 Task: Make in the project AgileRapid a sprint 'Capacity Scaling Sprint'. Create in the project AgileRapid a sprint 'Capacity Scaling Sprint'. Add in the project AgileRapid a sprint 'Capacity Scaling Sprint'
Action: Mouse moved to (159, 47)
Screenshot: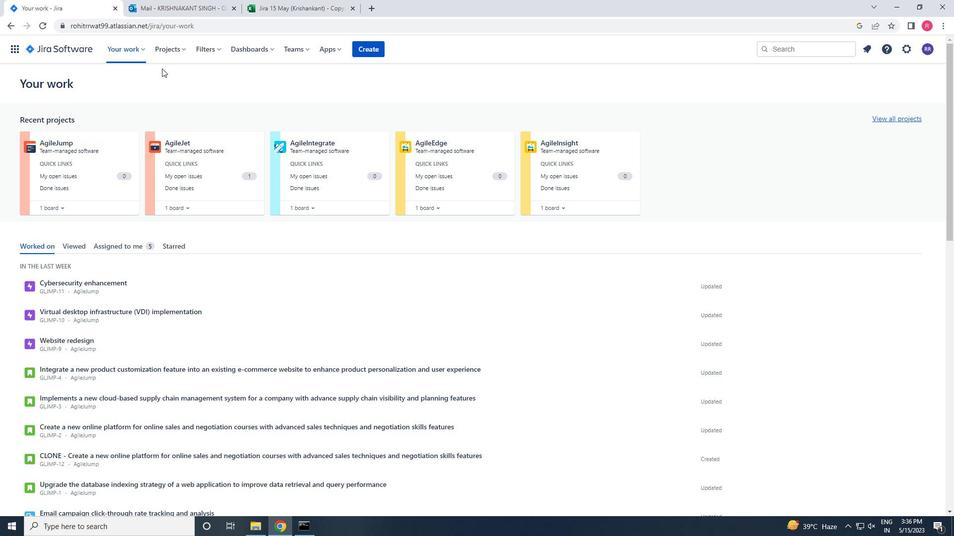 
Action: Mouse pressed left at (159, 47)
Screenshot: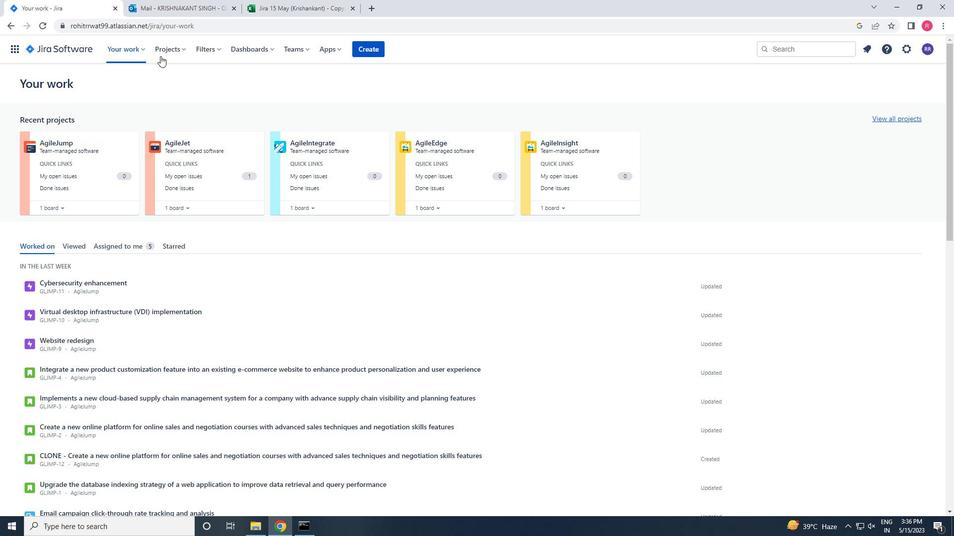 
Action: Mouse moved to (200, 103)
Screenshot: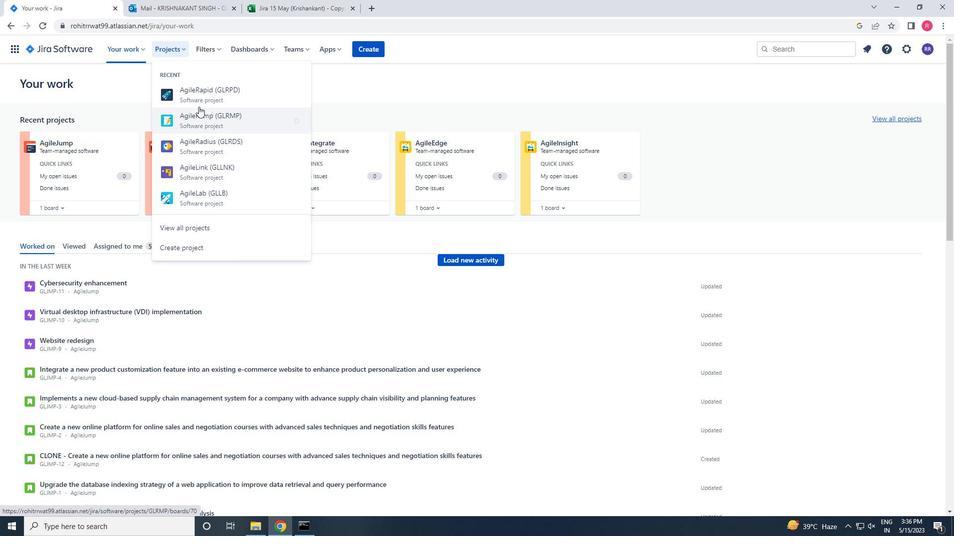 
Action: Mouse pressed left at (200, 103)
Screenshot: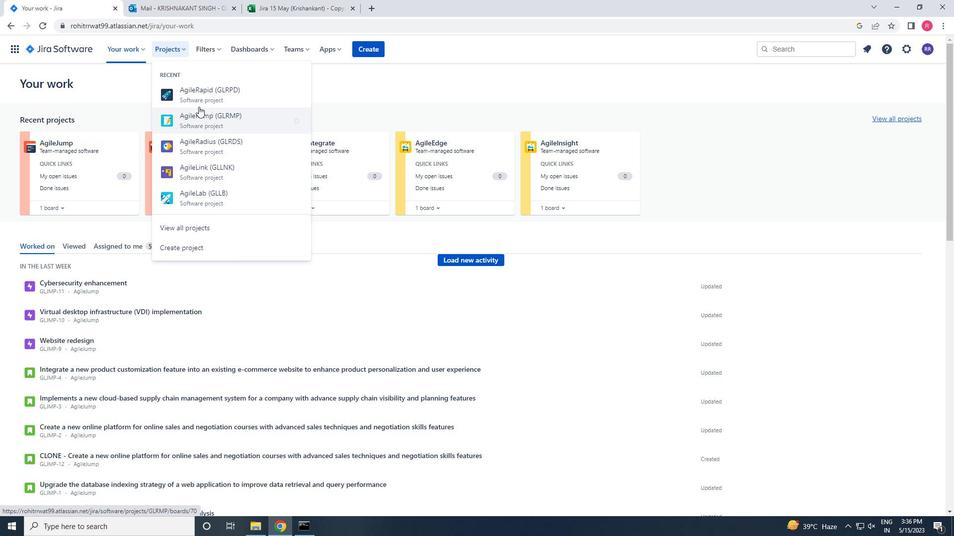 
Action: Mouse moved to (60, 148)
Screenshot: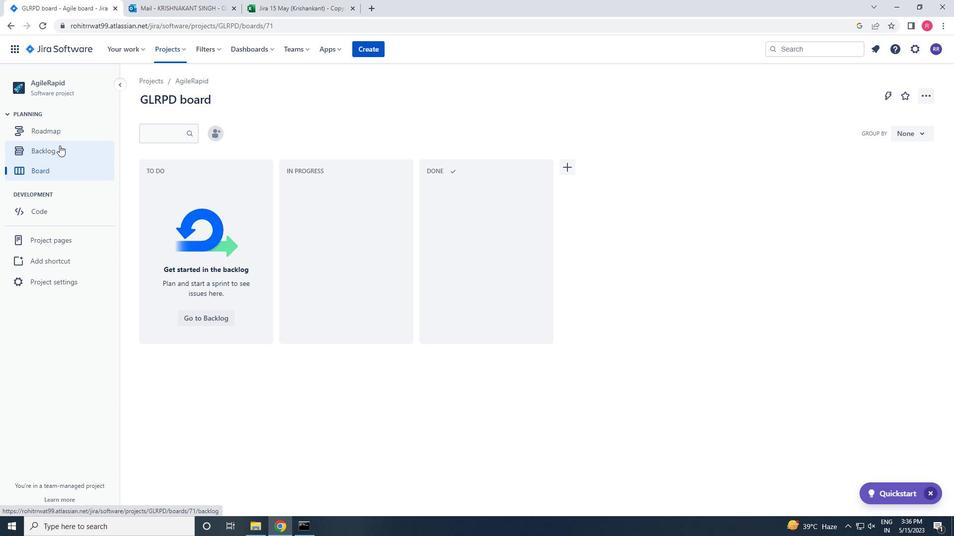 
Action: Mouse pressed left at (60, 148)
Screenshot: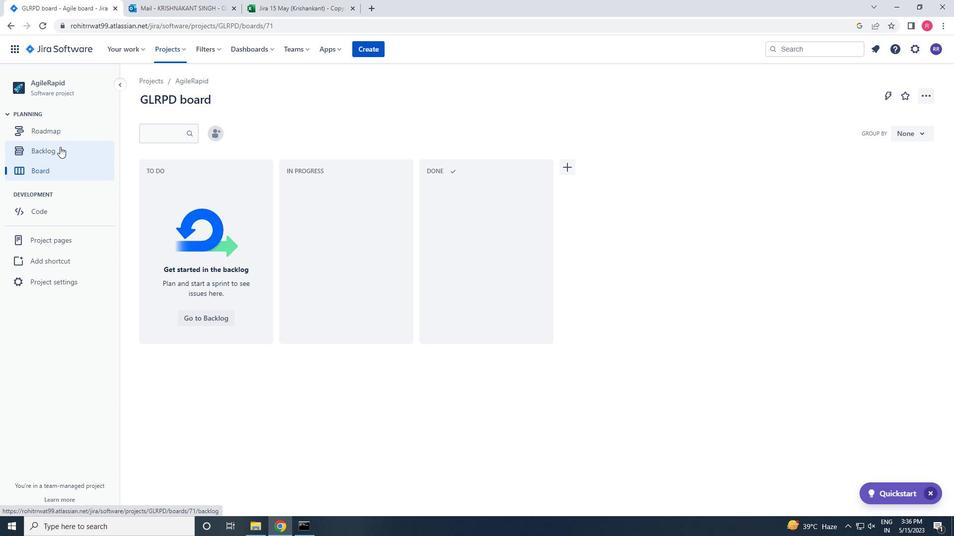 
Action: Mouse moved to (892, 159)
Screenshot: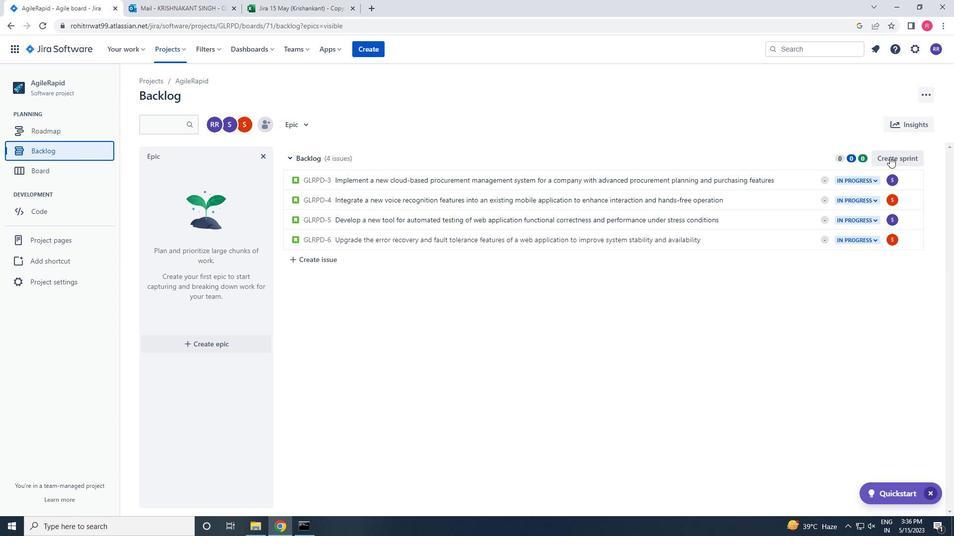 
Action: Mouse pressed left at (892, 159)
Screenshot: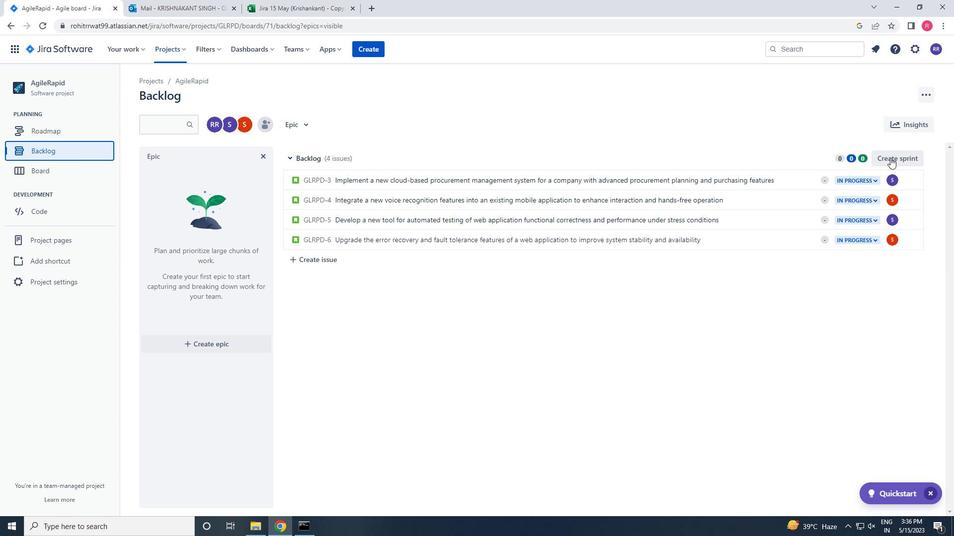 
Action: Mouse moved to (349, 160)
Screenshot: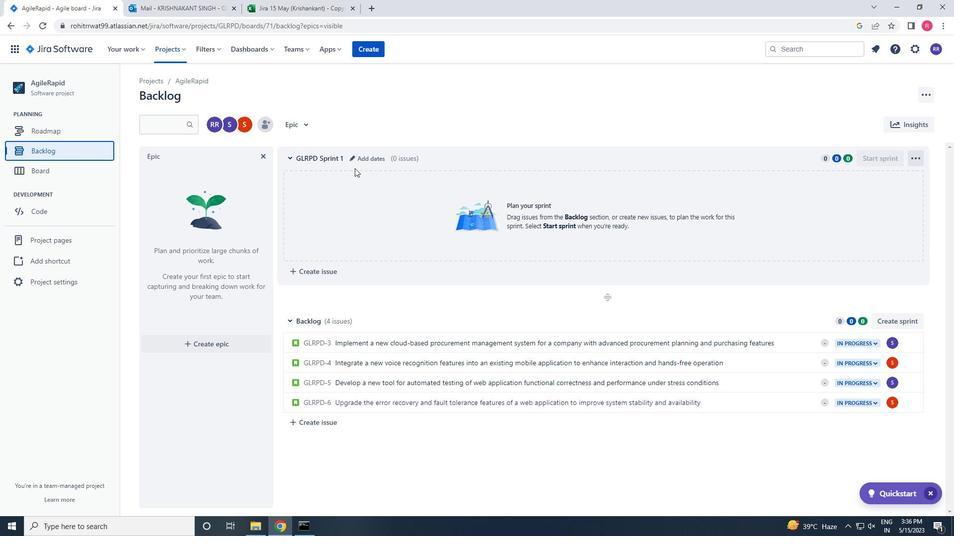 
Action: Mouse pressed left at (349, 160)
Screenshot: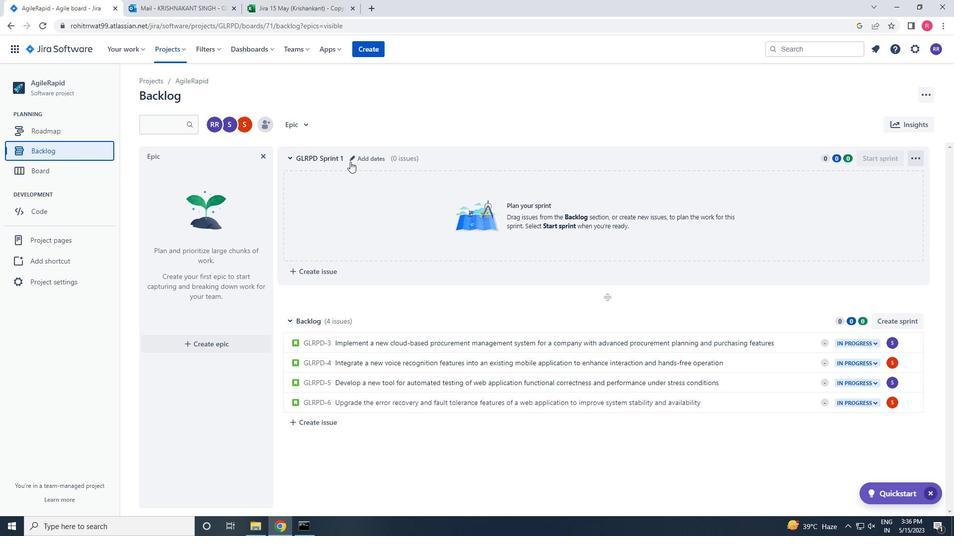 
Action: Mouse moved to (266, 225)
Screenshot: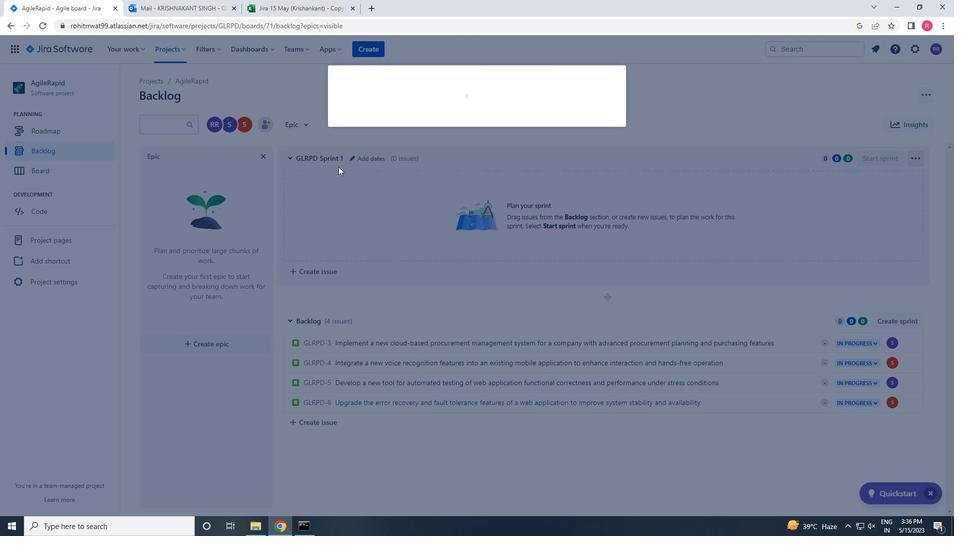 
Action: Key pressed <Key.backspace><Key.backspace><Key.backspace><Key.backspace><Key.backspace><Key.backspace><Key.backspace><Key.backspace><Key.backspace><Key.backspace><Key.backspace><Key.backspace><Key.backspace><Key.backspace><Key.backspace><Key.backspace><Key.backspace><Key.backspace><Key.backspace><Key.backspace><Key.backspace><Key.shift>C
Screenshot: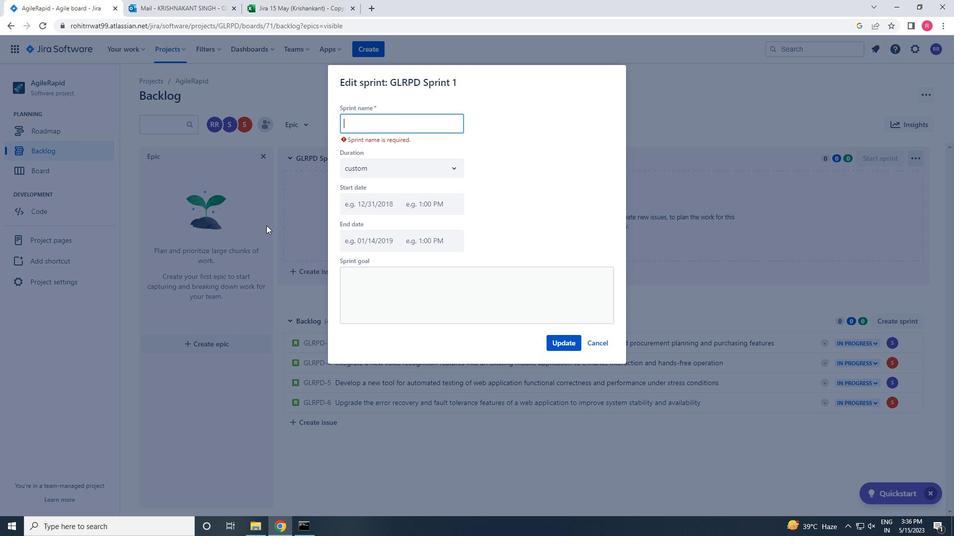 
Action: Mouse moved to (242, 392)
Screenshot: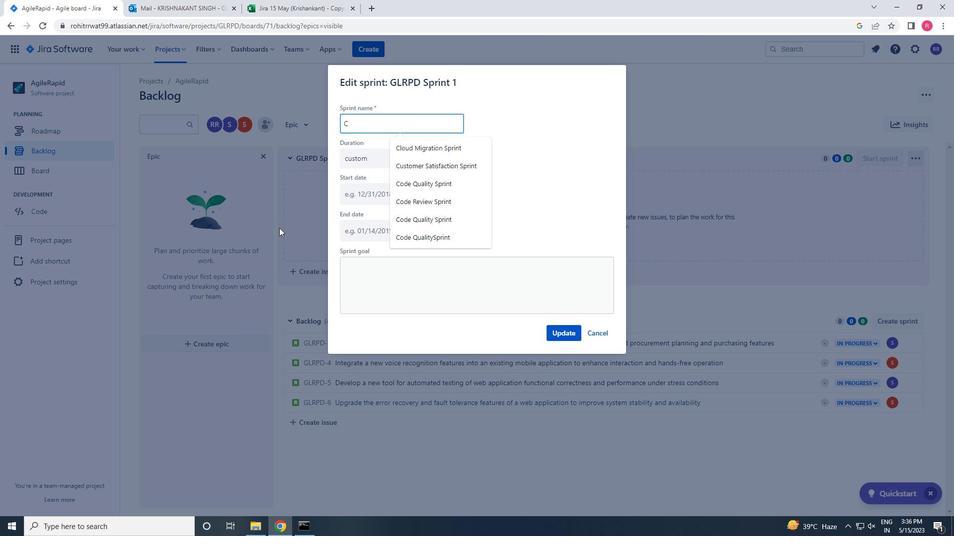 
Action: Key pressed APACITY<Key.space><Key.shift><Key.shift><Key.shift><Key.shift><Key.shift>SCALING<Key.space><Key.shift>SPRINT<Key.space>
Screenshot: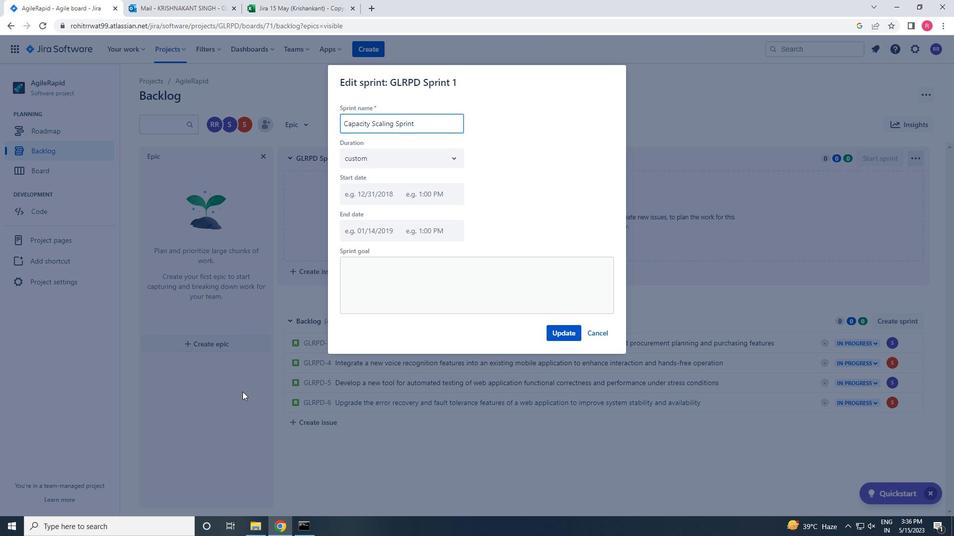 
Action: Mouse moved to (561, 344)
Screenshot: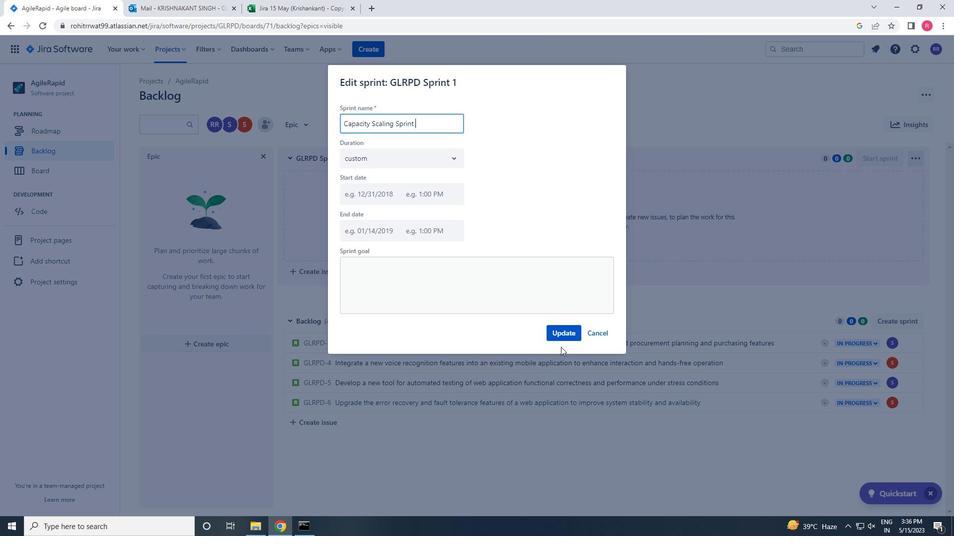 
Action: Mouse pressed left at (561, 344)
Screenshot: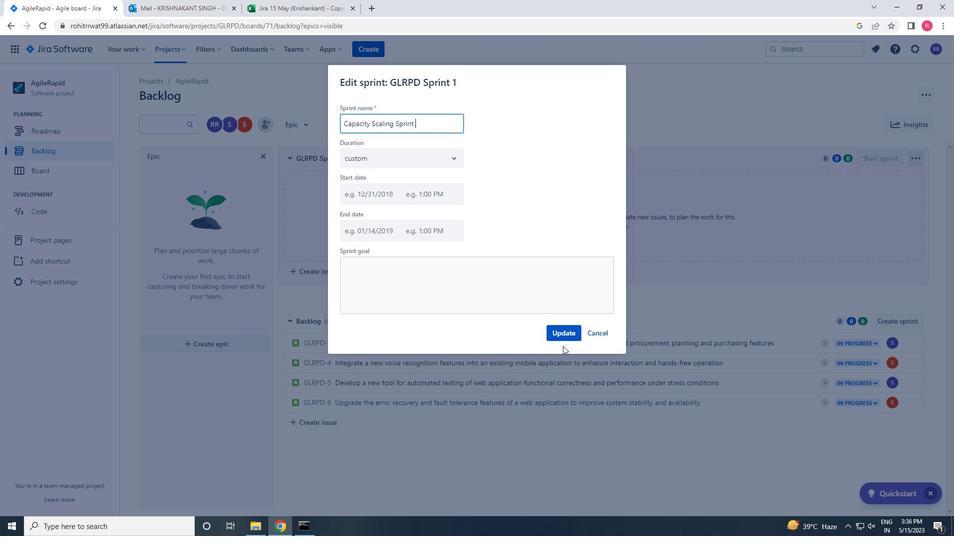 
Action: Mouse moved to (555, 316)
Screenshot: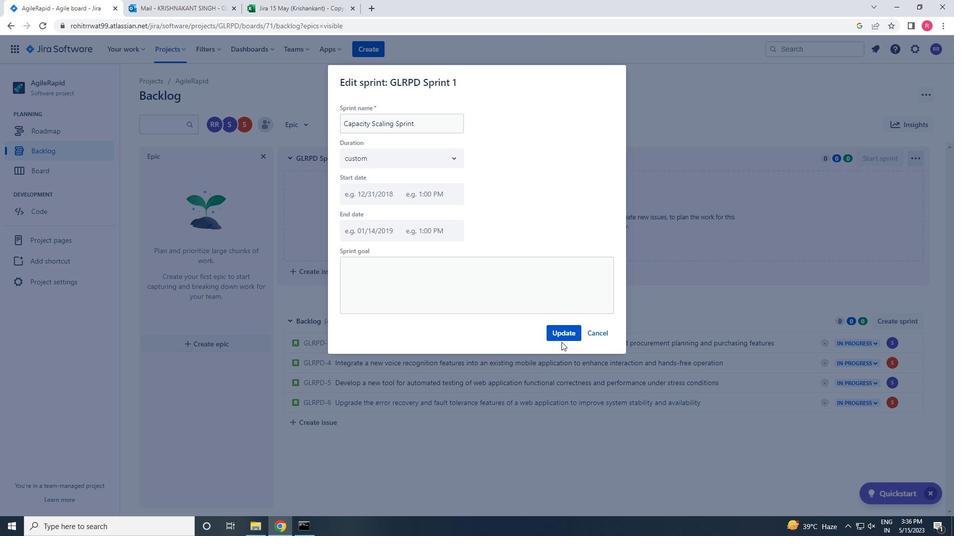 
Action: Mouse pressed left at (555, 316)
Screenshot: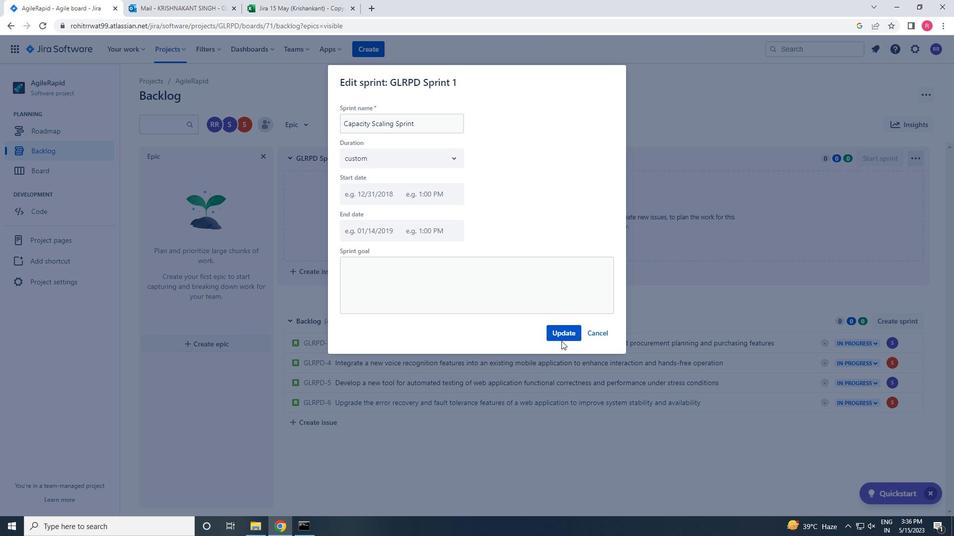 
Action: Mouse moved to (558, 331)
Screenshot: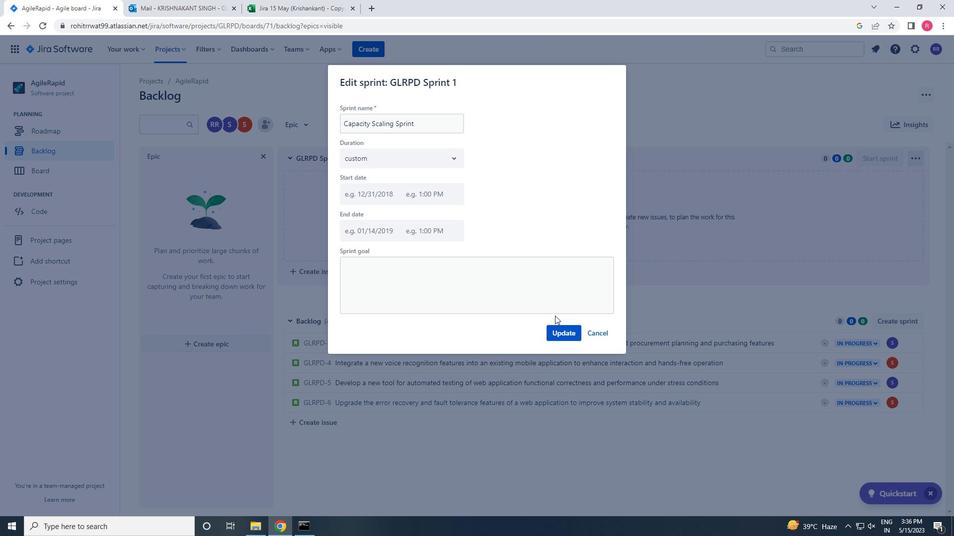 
Action: Mouse pressed left at (558, 331)
Screenshot: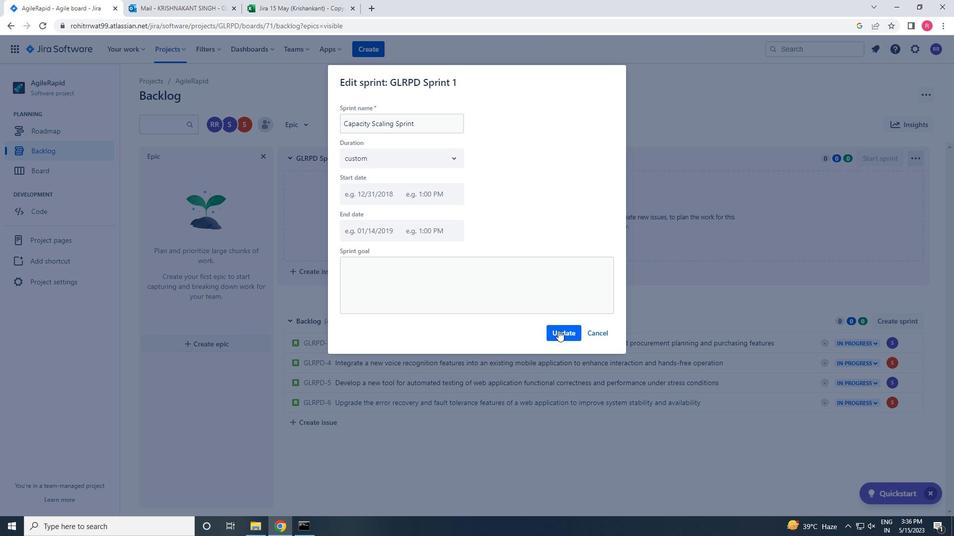 
Action: Mouse moved to (890, 316)
Screenshot: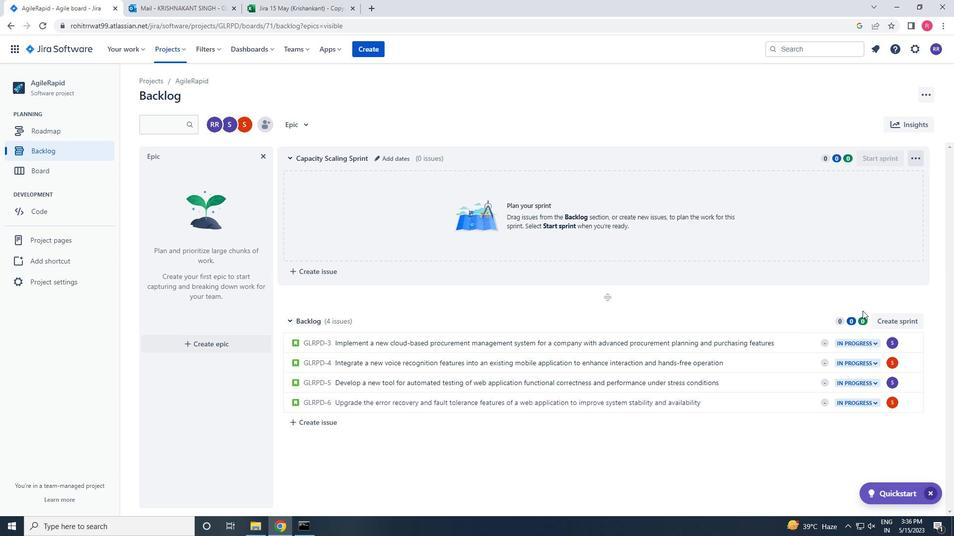
Action: Mouse pressed left at (890, 316)
Screenshot: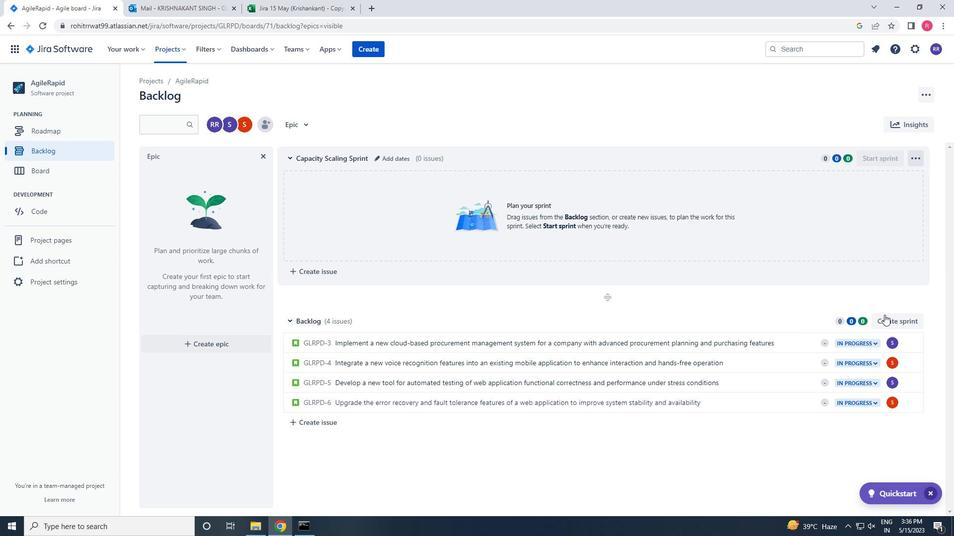 
Action: Mouse moved to (381, 323)
Screenshot: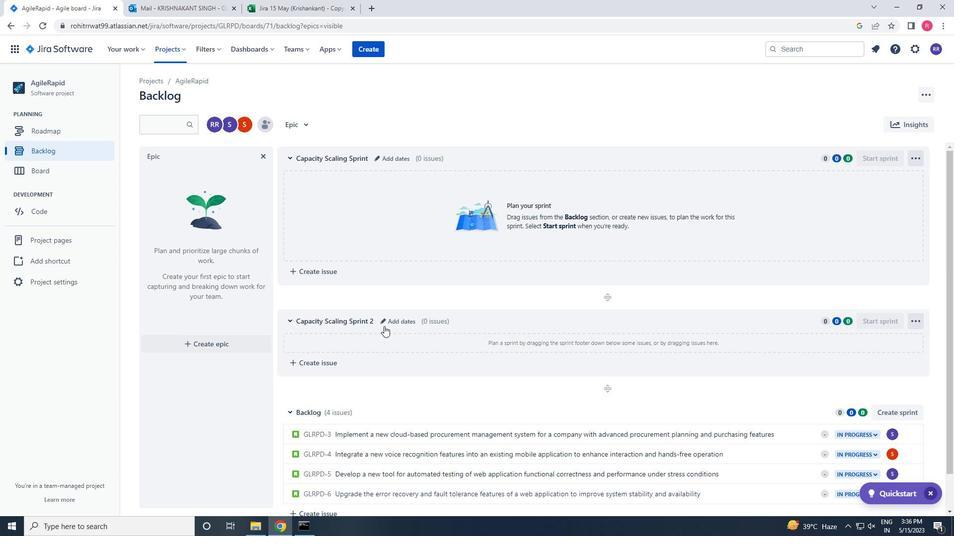 
Action: Mouse pressed left at (381, 323)
Screenshot: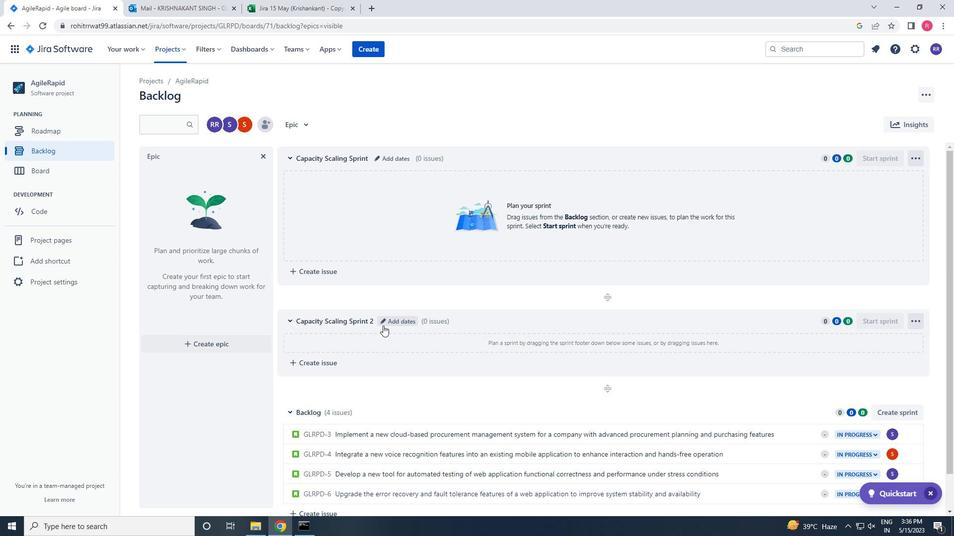 
Action: Mouse moved to (291, 402)
Screenshot: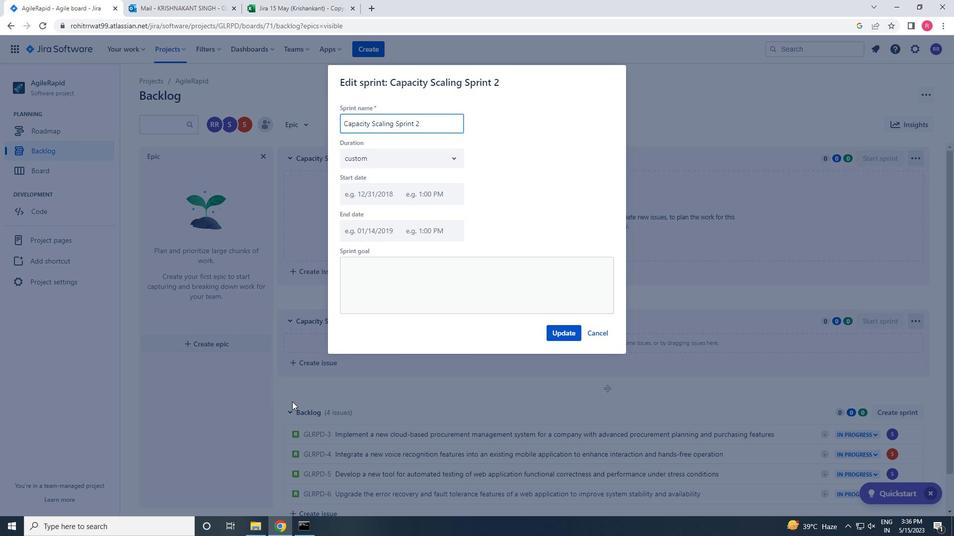 
Action: Key pressed <Key.backspace>
Screenshot: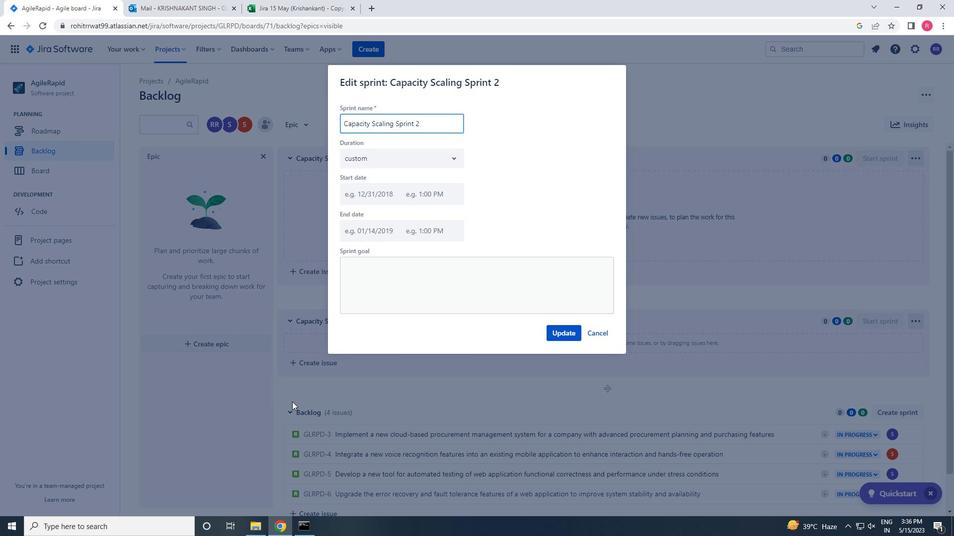 
Action: Mouse moved to (291, 401)
Screenshot: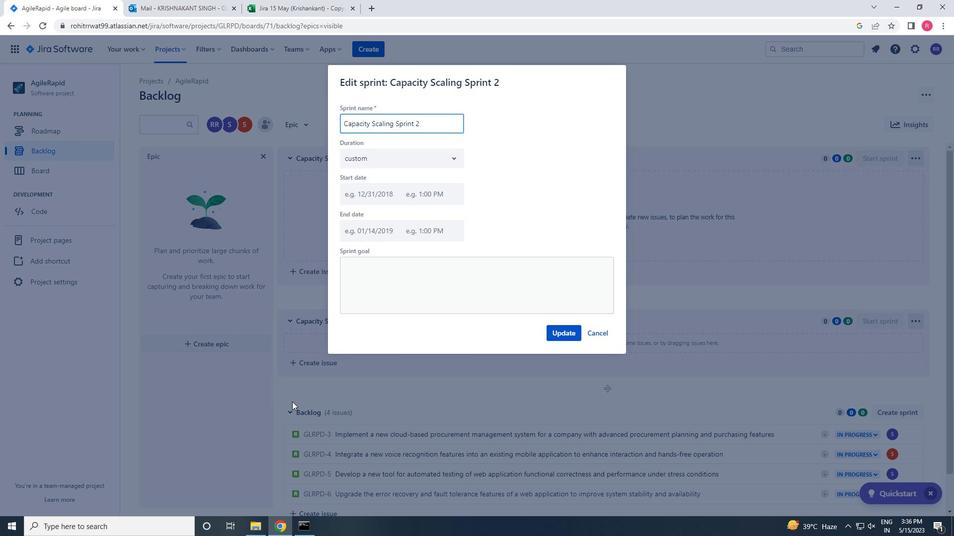 
Action: Key pressed <Key.enter>
Screenshot: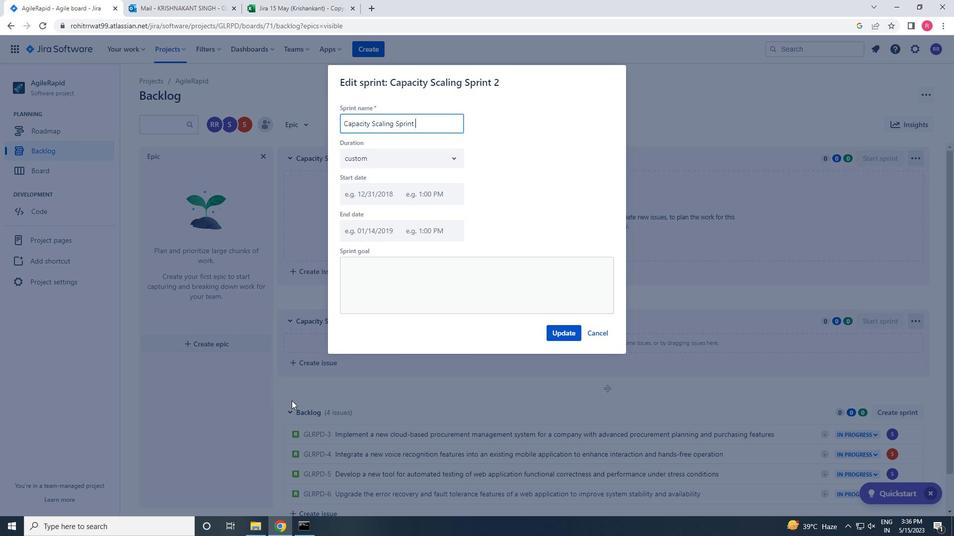 
Action: Mouse moved to (903, 408)
Screenshot: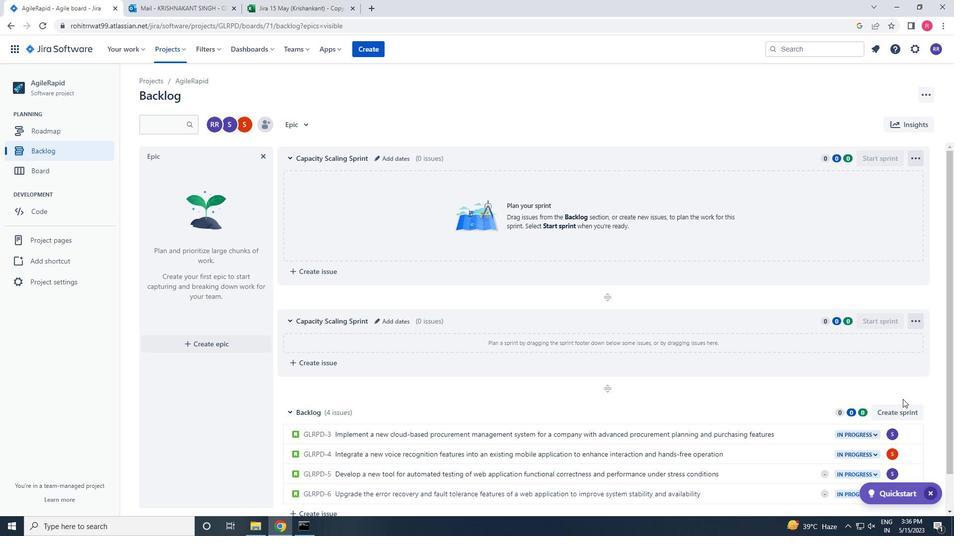 
Action: Mouse pressed left at (903, 408)
Screenshot: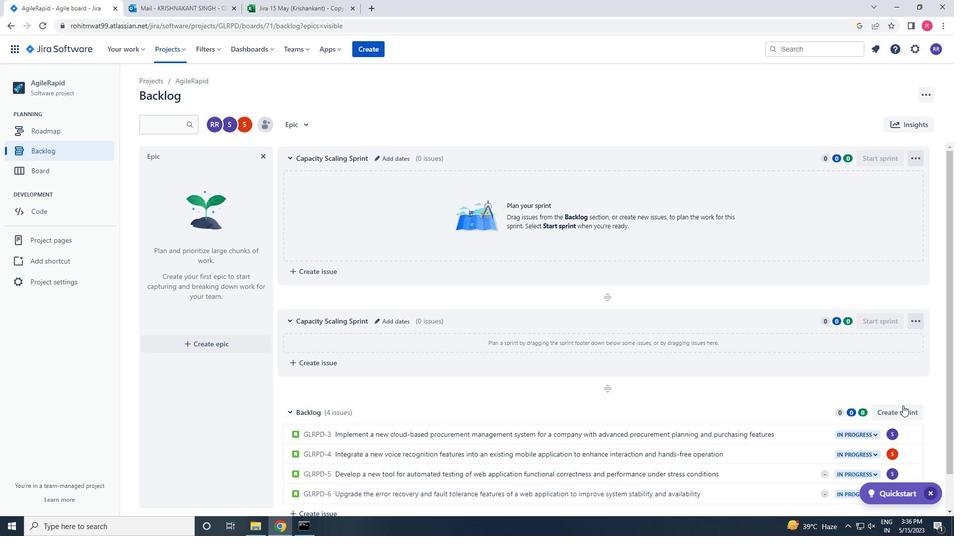 
Action: Mouse moved to (386, 410)
Screenshot: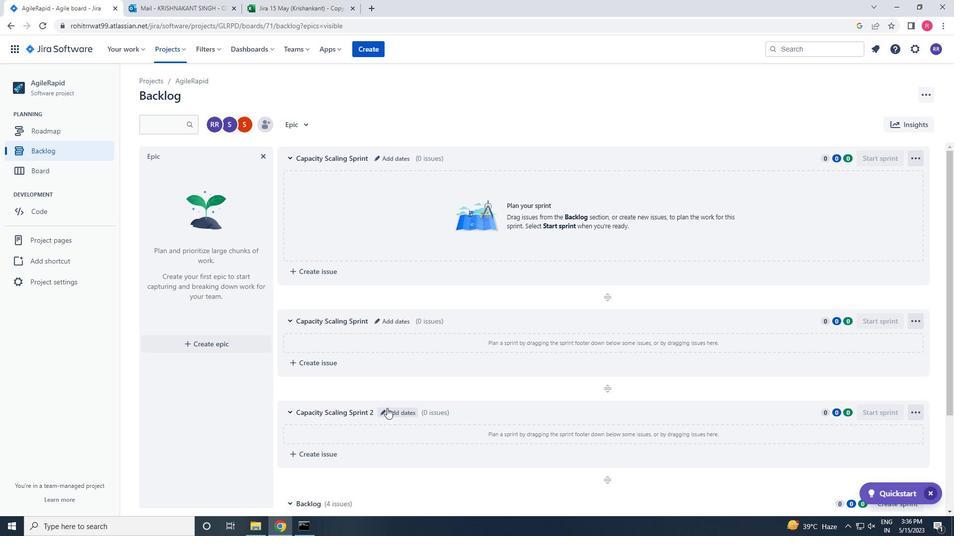 
Action: Mouse pressed left at (386, 410)
Screenshot: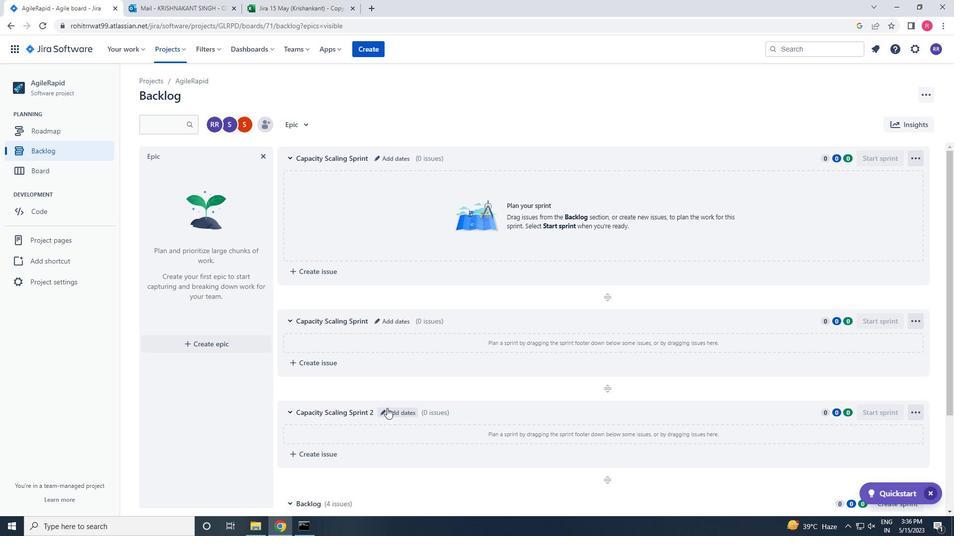 
Action: Mouse moved to (334, 452)
Screenshot: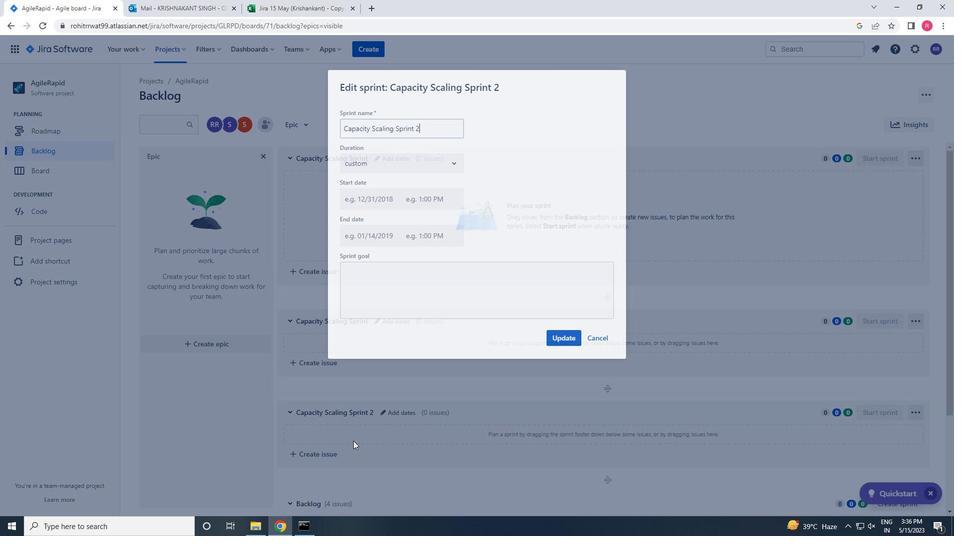 
Action: Key pressed <Key.backspace><Key.enter>
Screenshot: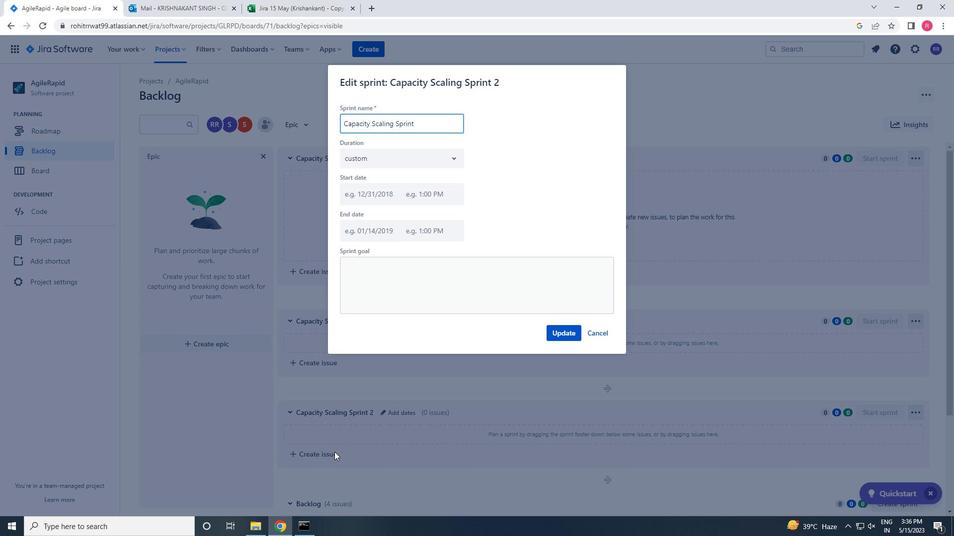 
Action: Mouse moved to (334, 452)
Screenshot: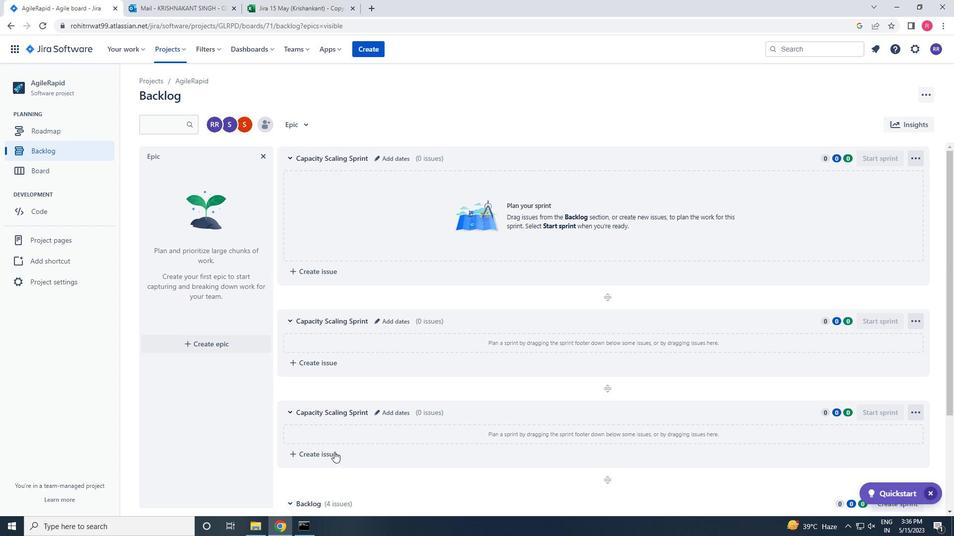 
